 Task: Add Shanyi Thai Panang Curry With Salmon & Rice to the cart.
Action: Mouse moved to (25, 126)
Screenshot: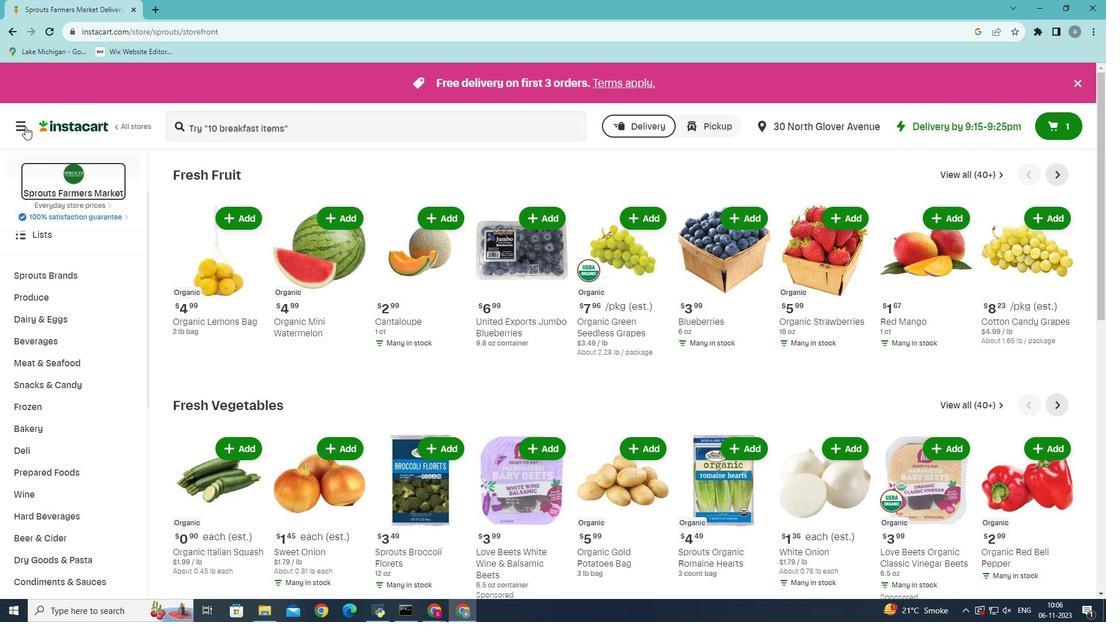 
Action: Mouse pressed left at (25, 126)
Screenshot: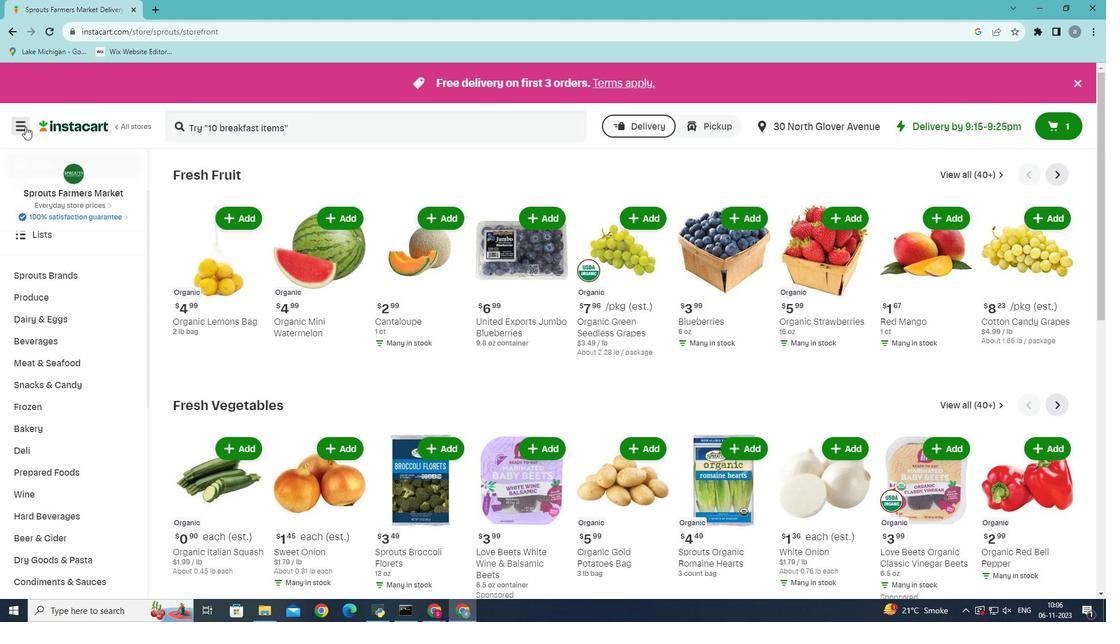 
Action: Mouse moved to (59, 318)
Screenshot: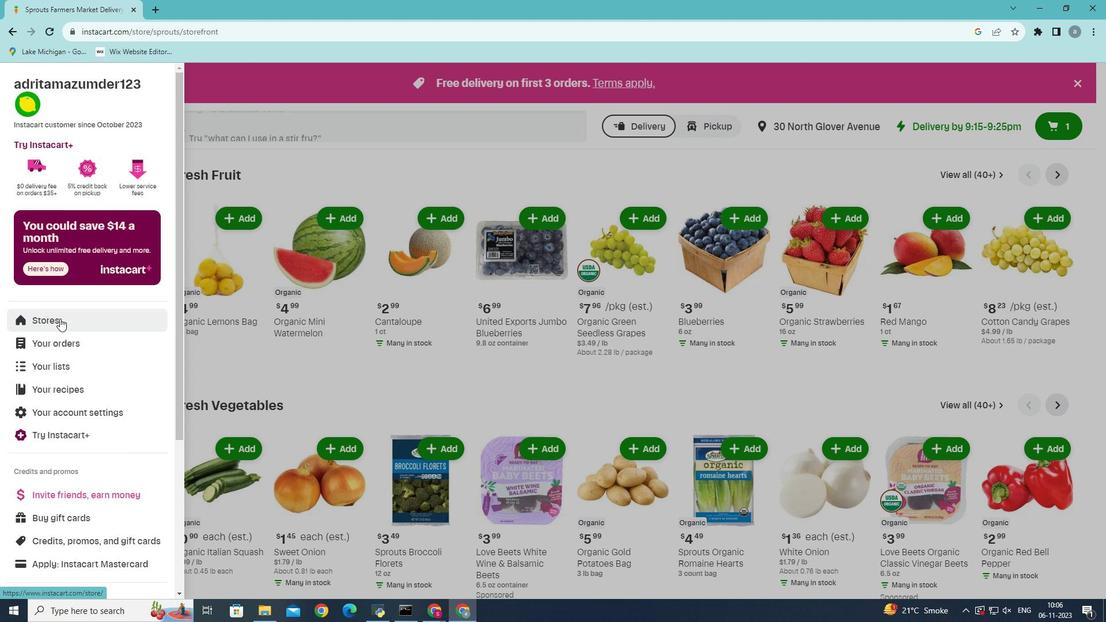 
Action: Mouse pressed left at (59, 318)
Screenshot: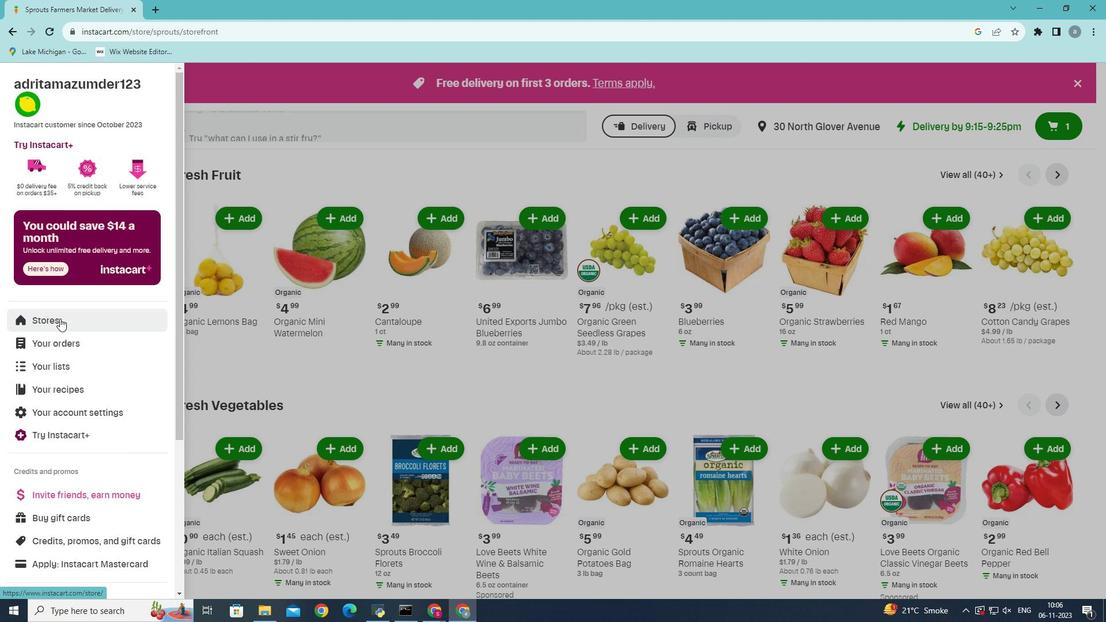 
Action: Mouse moved to (272, 130)
Screenshot: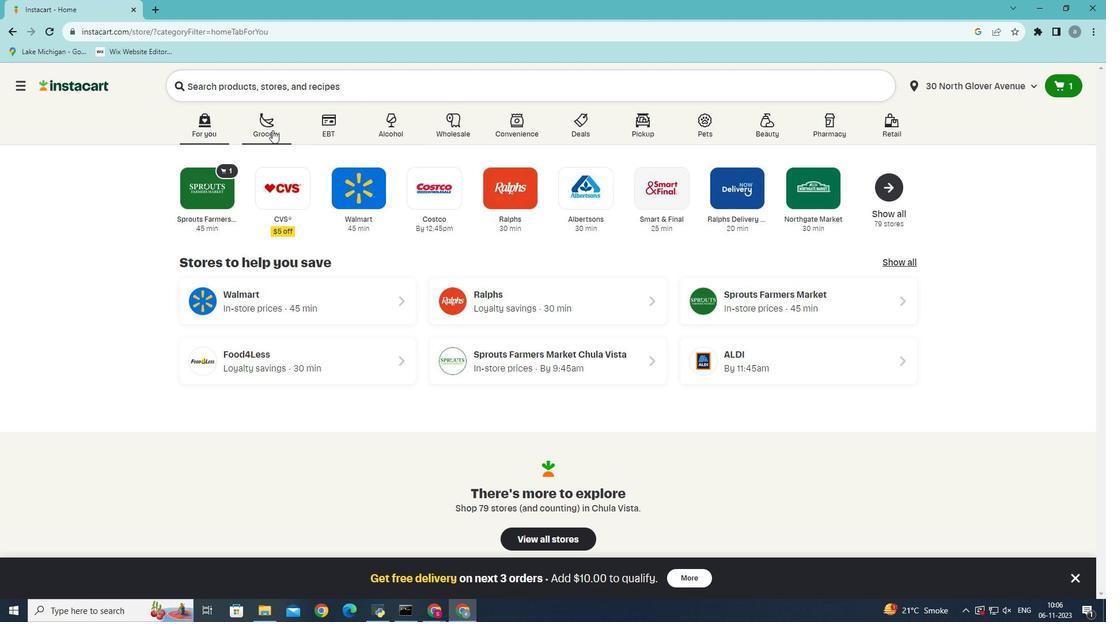 
Action: Mouse pressed left at (272, 130)
Screenshot: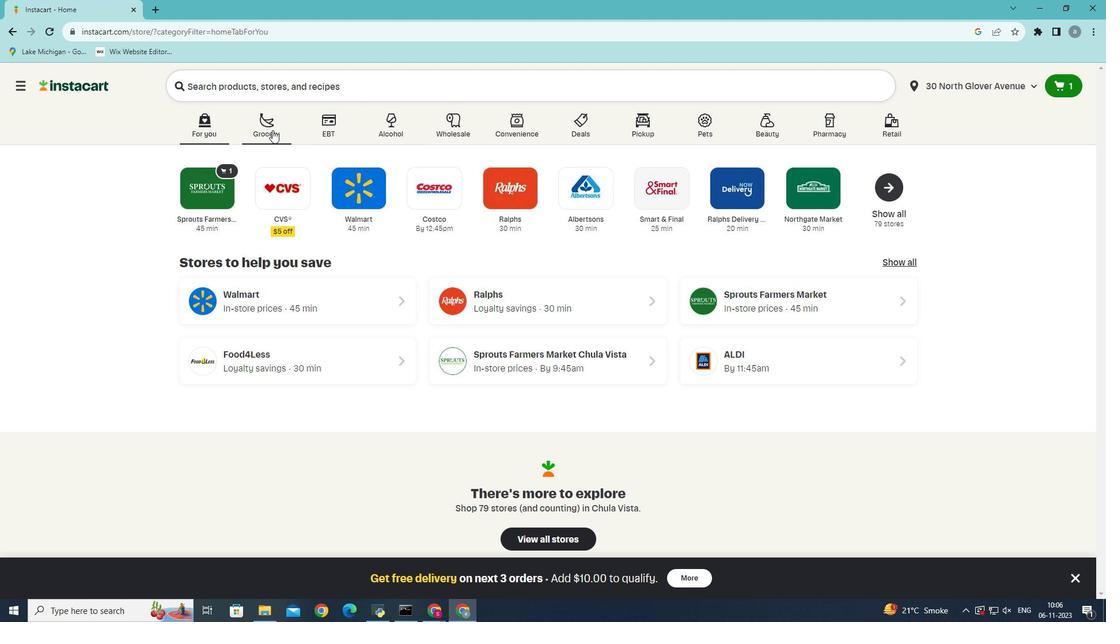 
Action: Mouse moved to (252, 344)
Screenshot: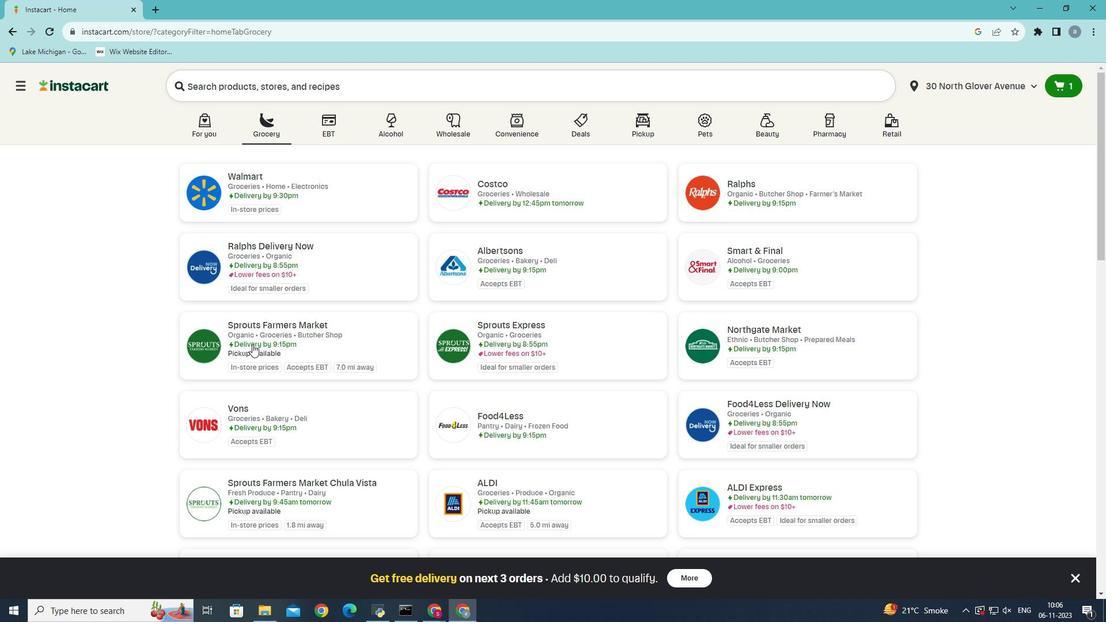 
Action: Mouse pressed left at (252, 344)
Screenshot: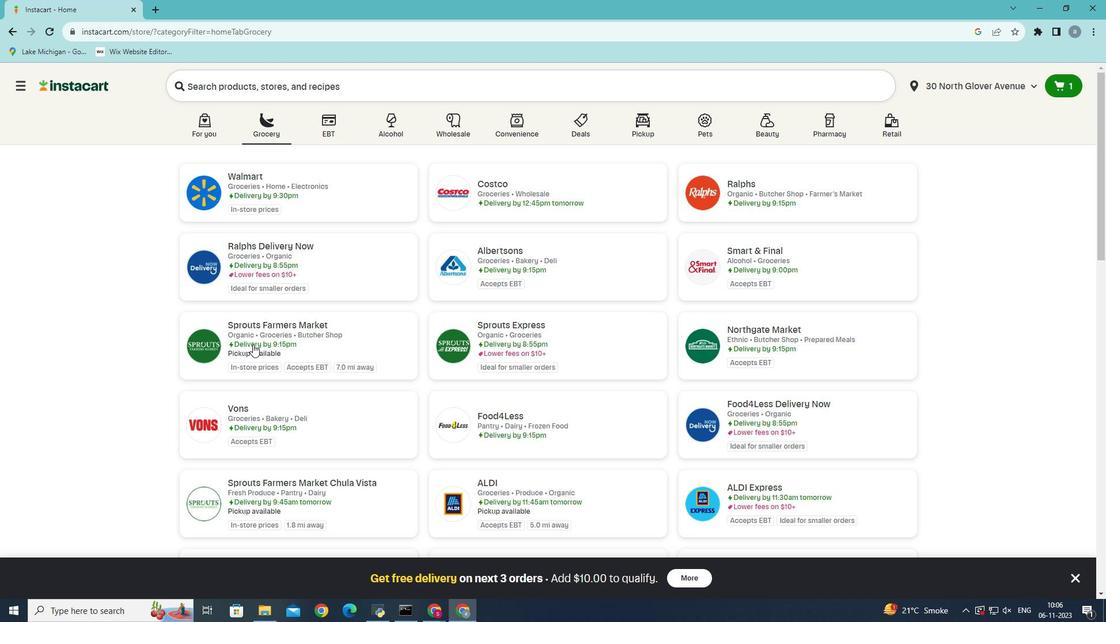 
Action: Mouse moved to (58, 523)
Screenshot: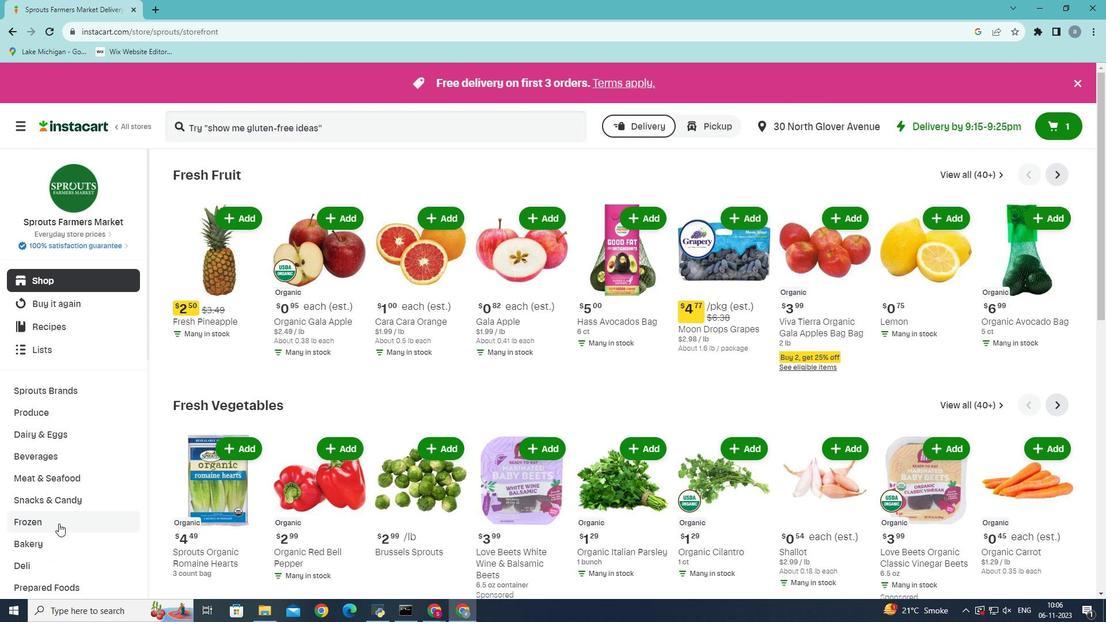 
Action: Mouse scrolled (58, 523) with delta (0, 0)
Screenshot: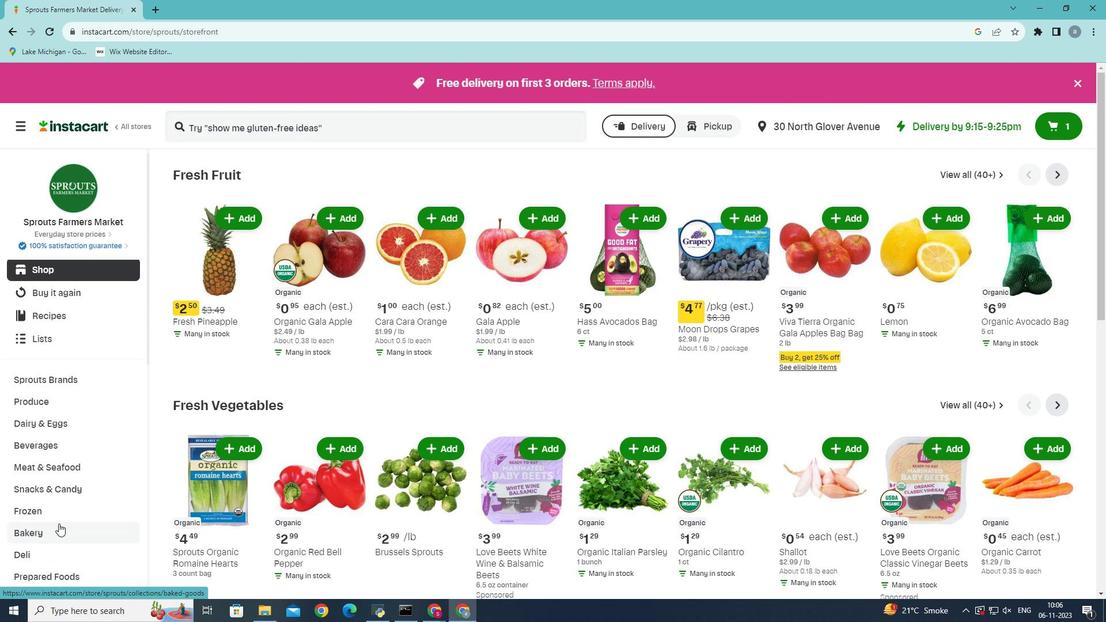 
Action: Mouse moved to (56, 533)
Screenshot: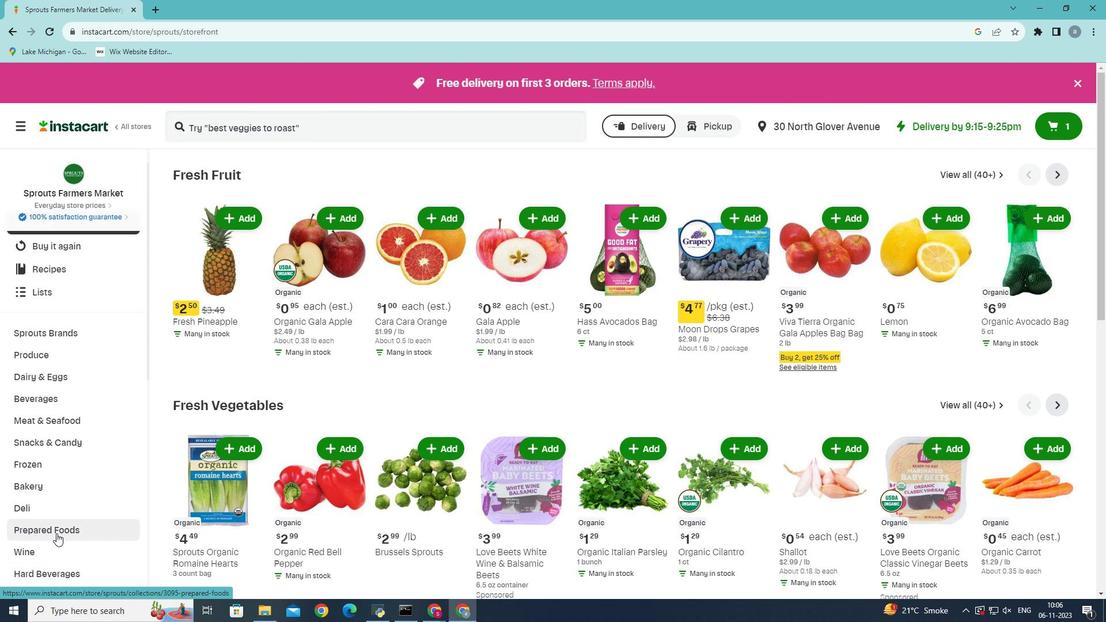 
Action: Mouse pressed left at (56, 533)
Screenshot: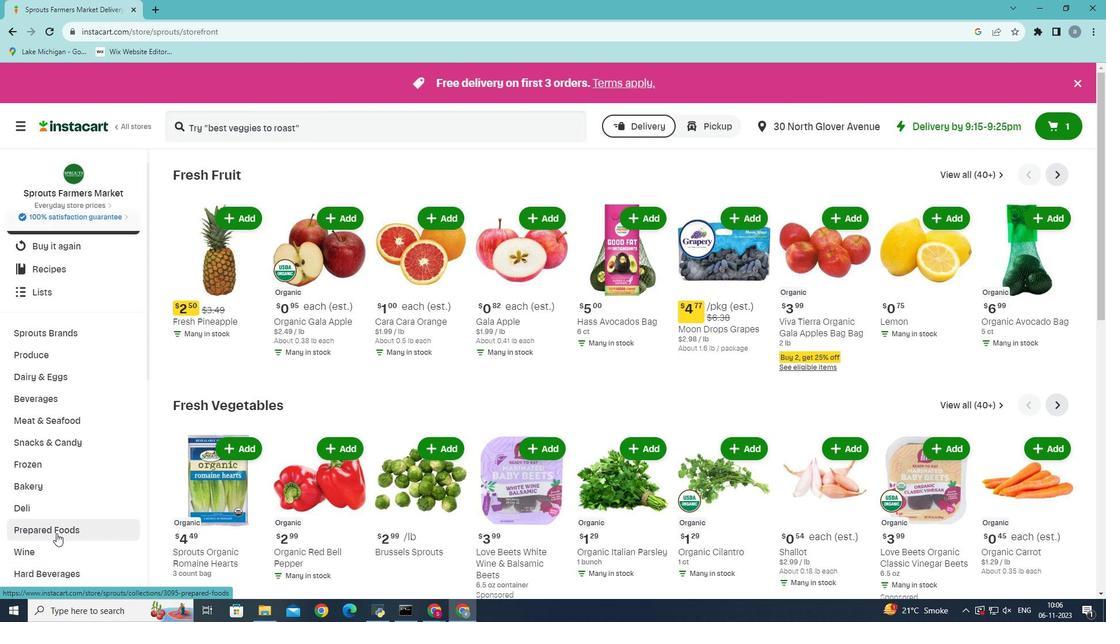 
Action: Mouse moved to (423, 200)
Screenshot: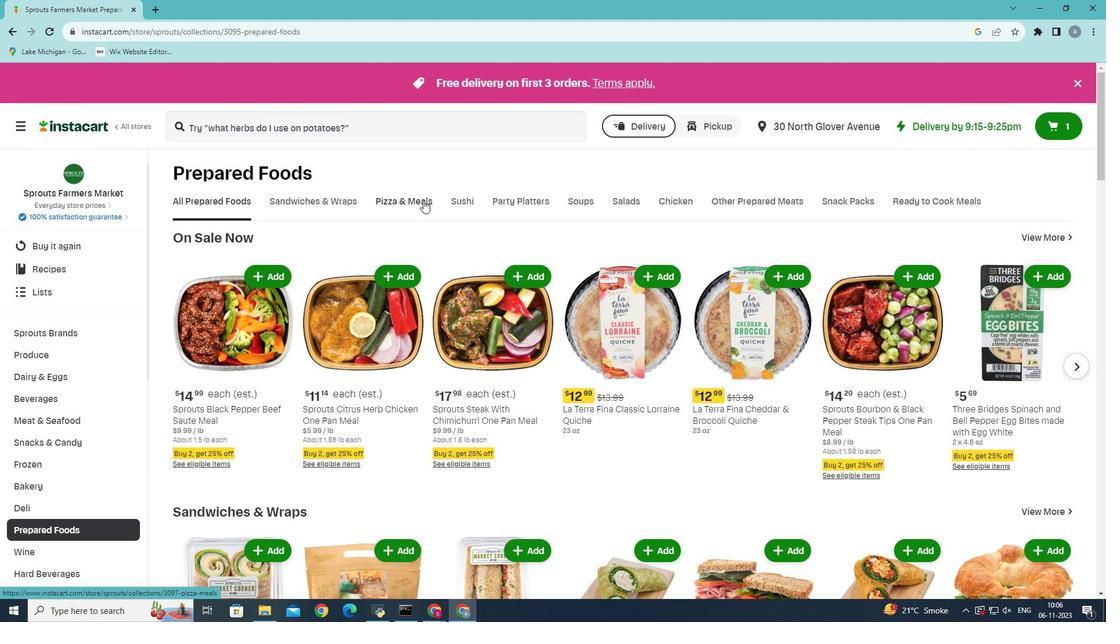
Action: Mouse pressed left at (423, 200)
Screenshot: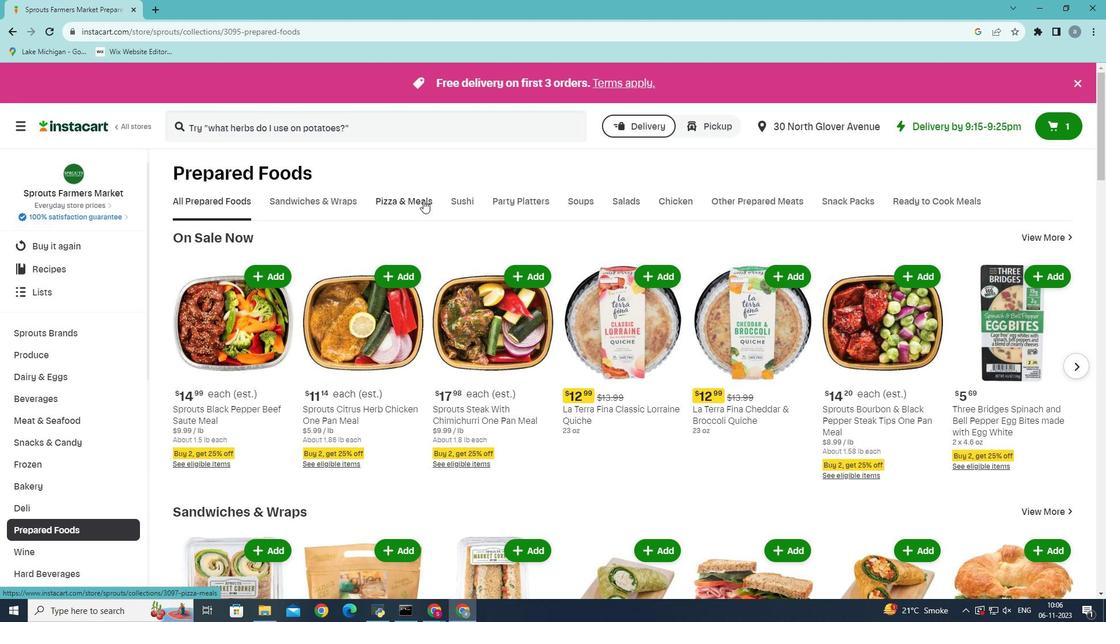 
Action: Mouse moved to (765, 244)
Screenshot: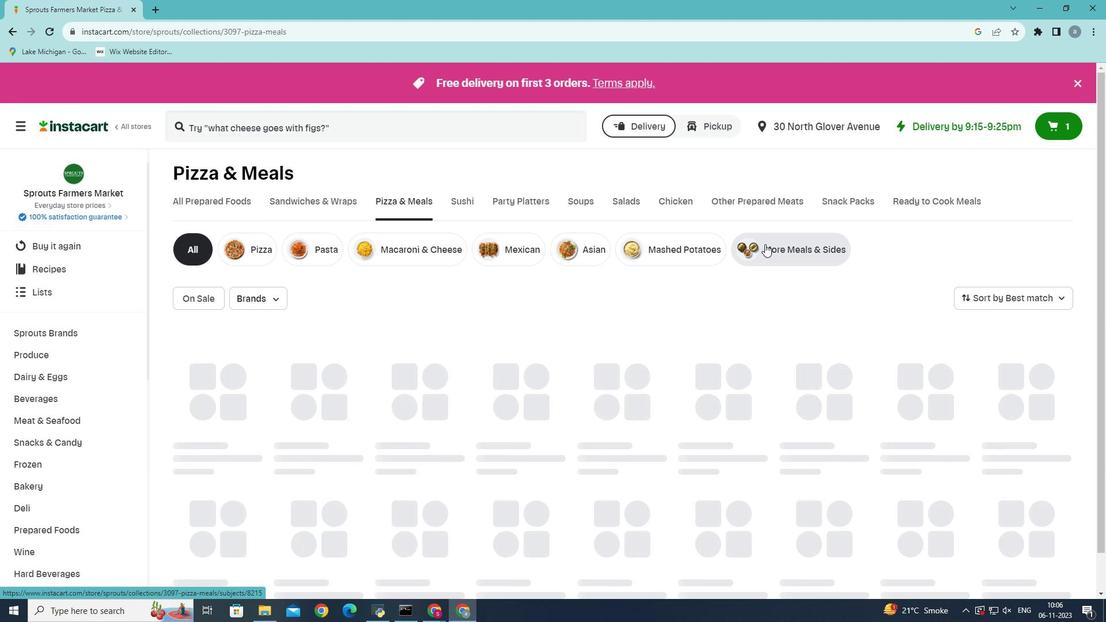 
Action: Mouse pressed left at (765, 244)
Screenshot: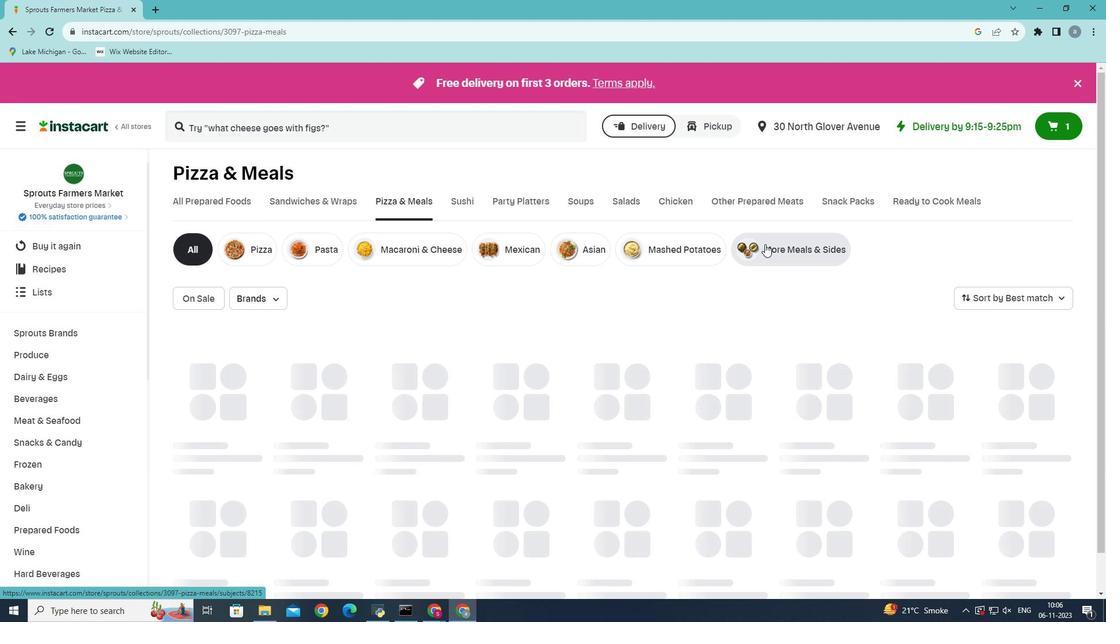 
Action: Mouse moved to (333, 119)
Screenshot: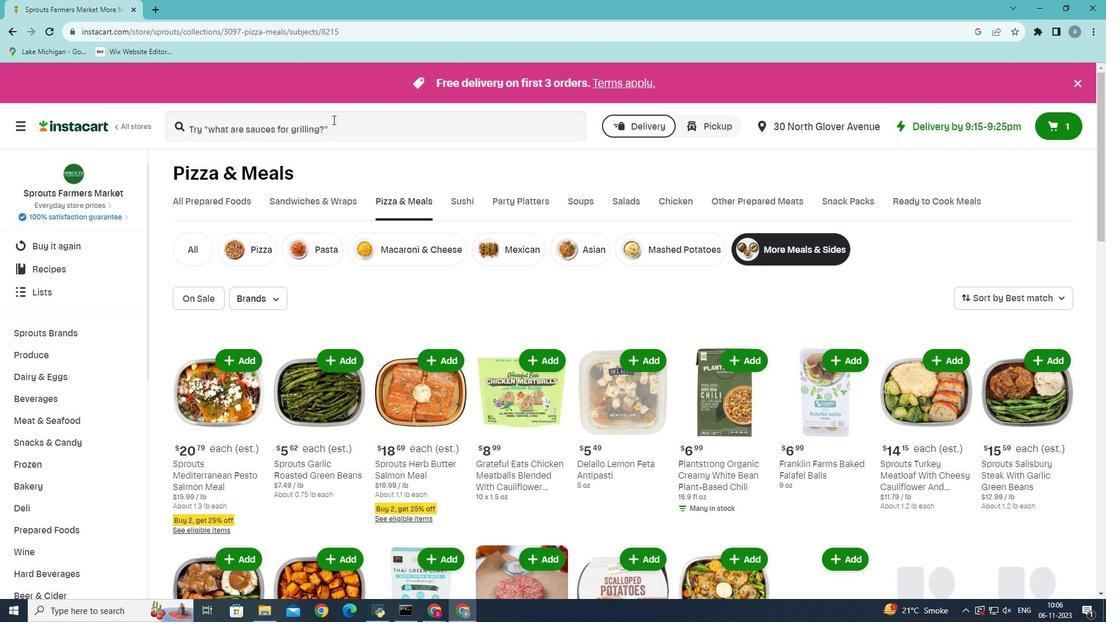 
Action: Mouse pressed left at (333, 119)
Screenshot: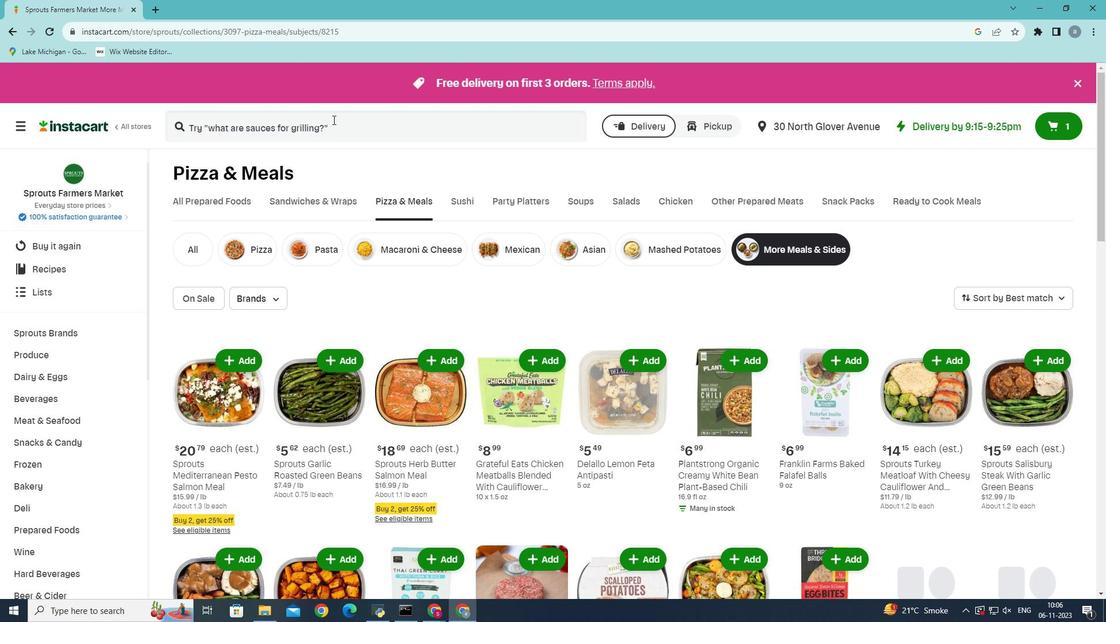 
Action: Mouse moved to (465, 211)
Screenshot: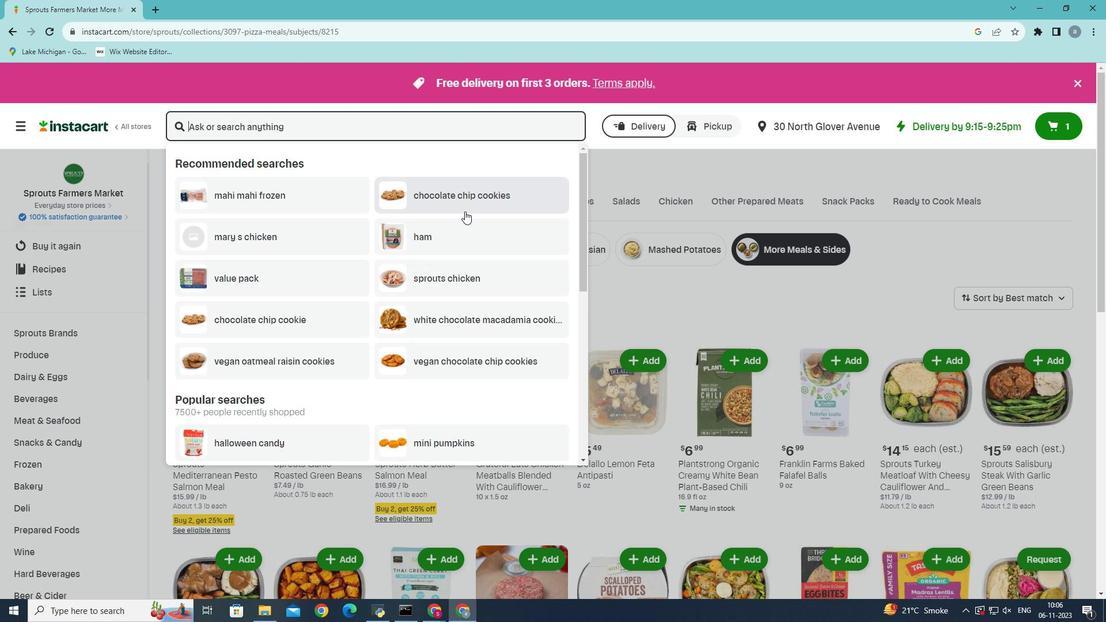 
Action: Key pressed <Key.shift>Shanyi<Key.space>thai<Key.space>panang<Key.space>curry<Key.space>with<Key.space>salmon<Key.space>and<Key.space>rice<Key.enter>
Screenshot: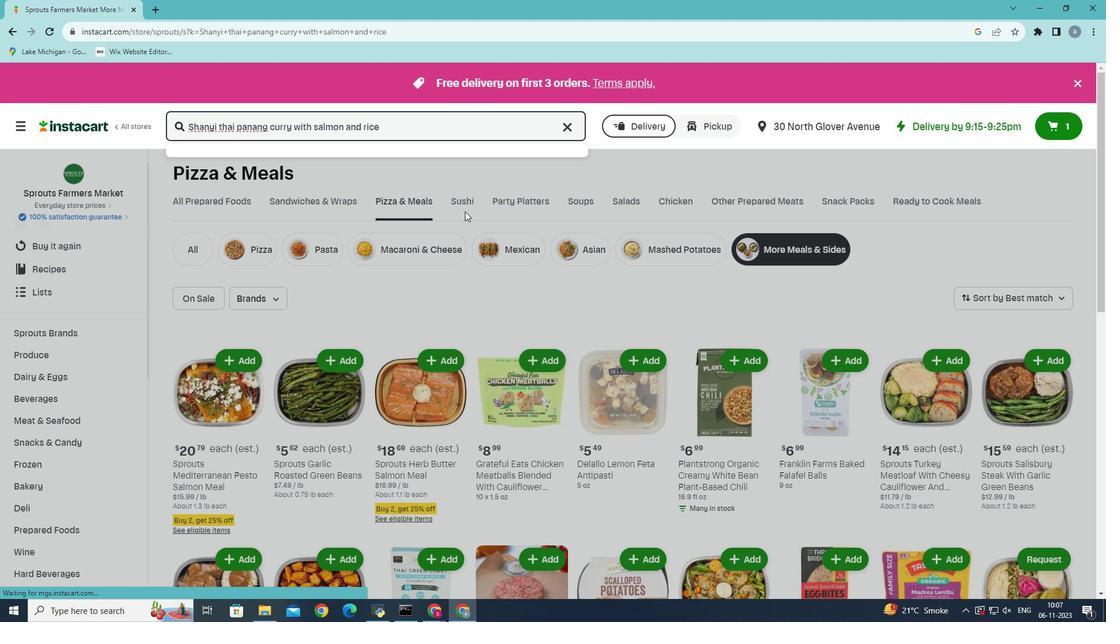 
Action: Mouse moved to (322, 251)
Screenshot: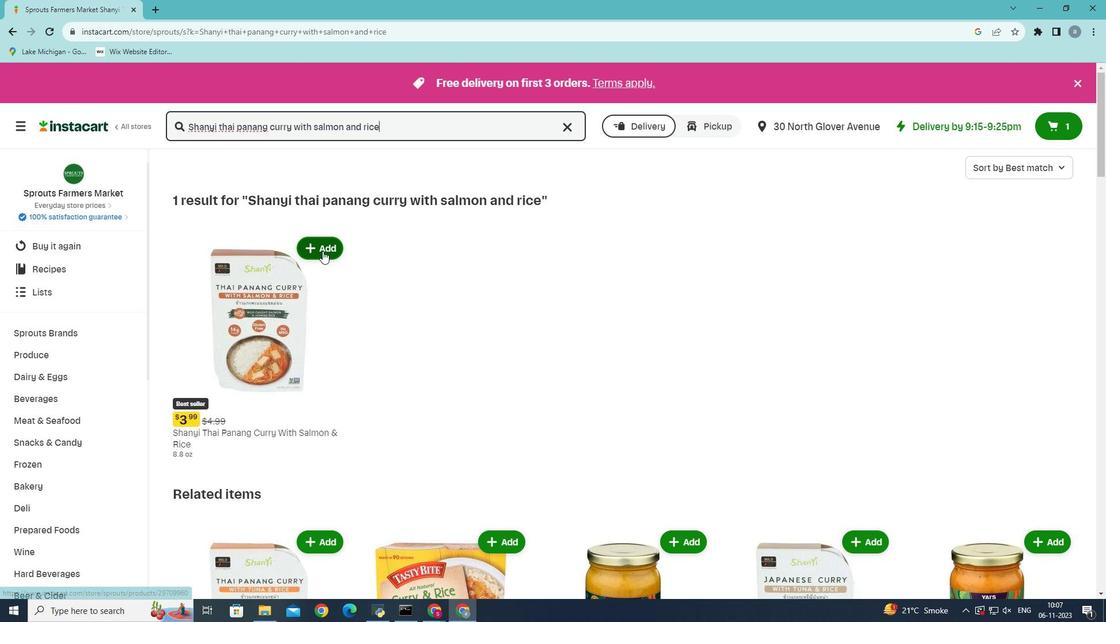 
Action: Mouse pressed left at (322, 251)
Screenshot: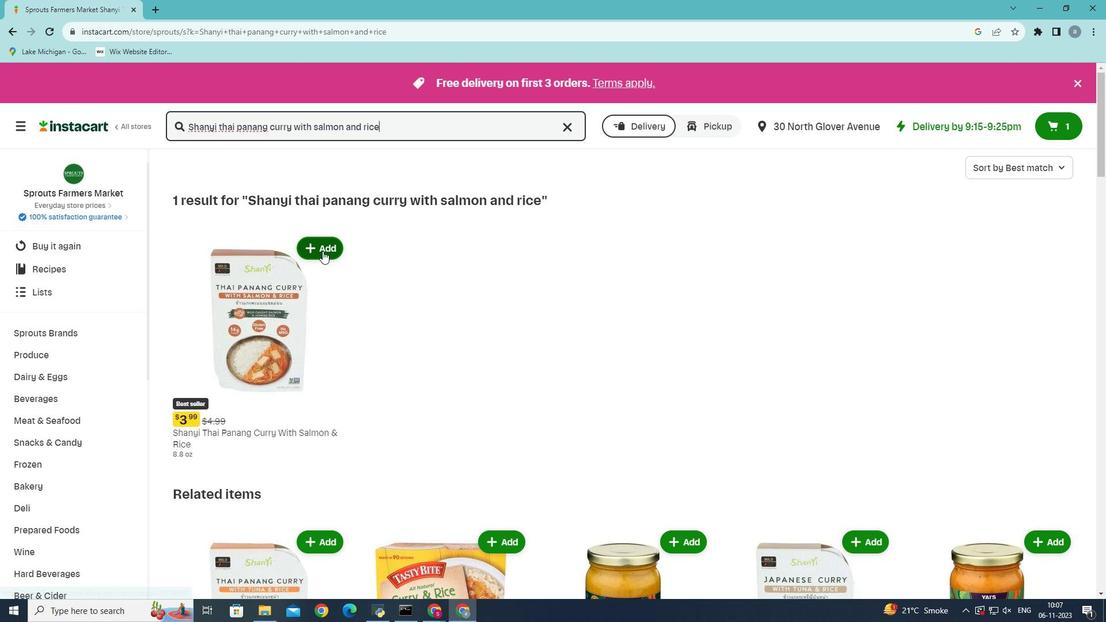 
Action: Mouse moved to (340, 241)
Screenshot: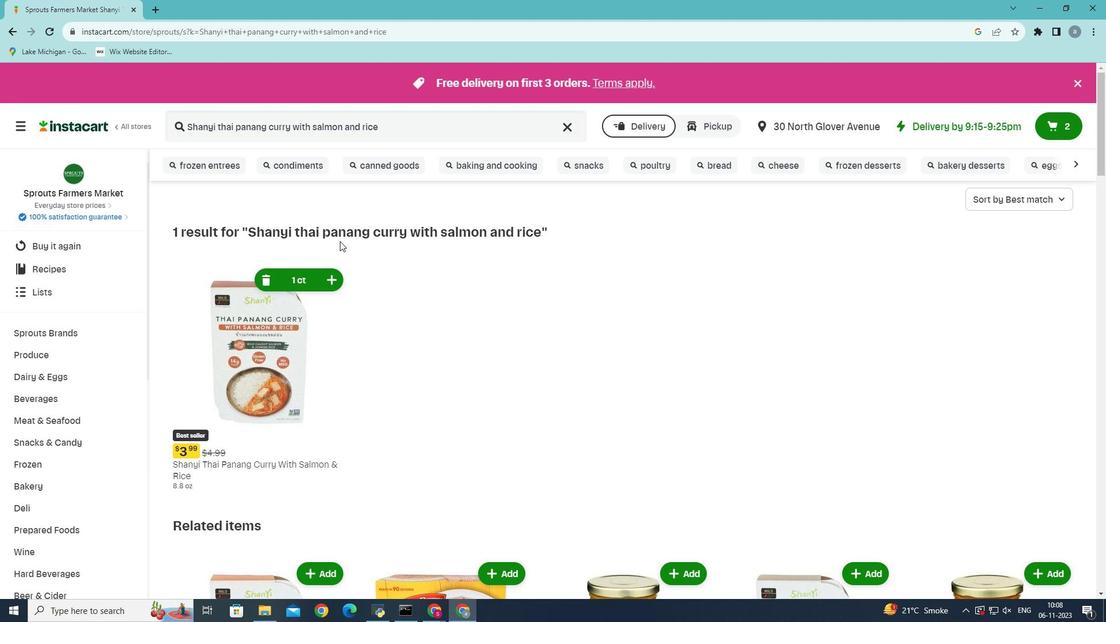 
